 Task: Change the audio volume of the DirectX audio output to 1.00.
Action: Mouse moved to (106, 10)
Screenshot: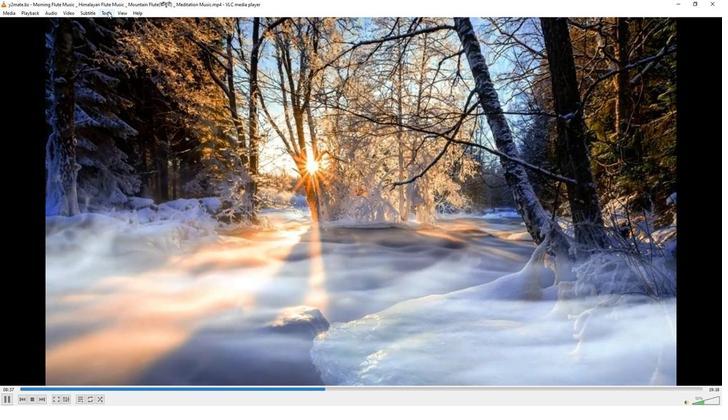 
Action: Mouse pressed left at (106, 10)
Screenshot: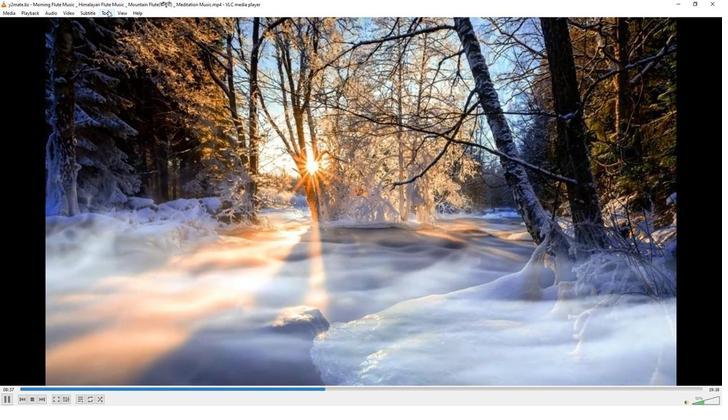
Action: Mouse moved to (107, 103)
Screenshot: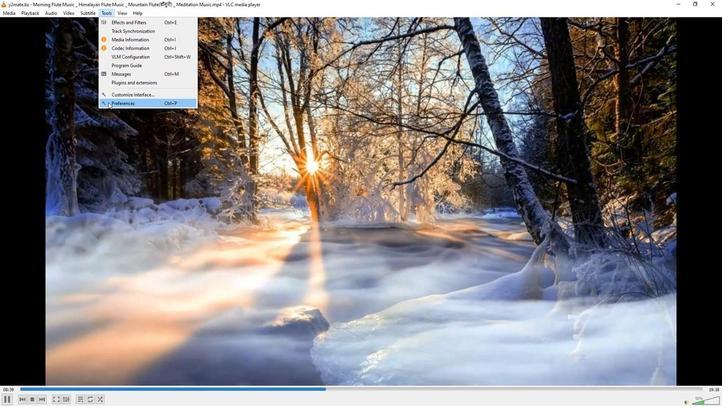 
Action: Mouse pressed left at (107, 103)
Screenshot: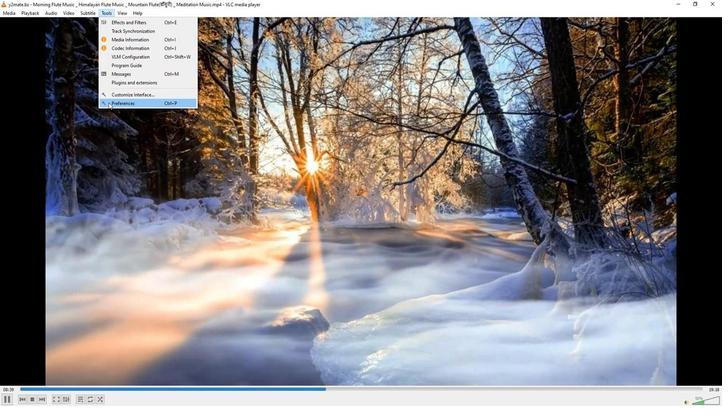 
Action: Mouse moved to (239, 334)
Screenshot: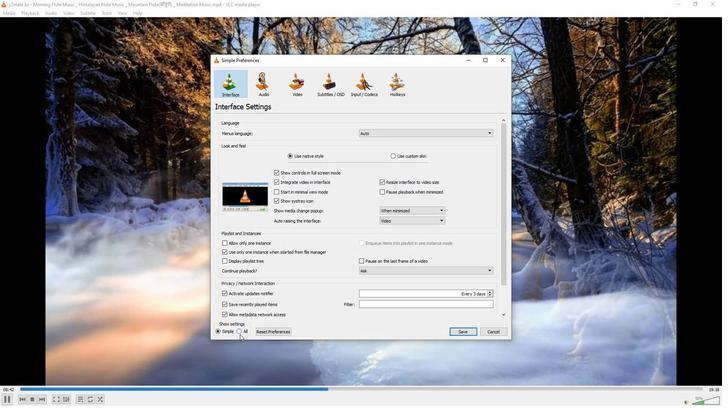
Action: Mouse pressed left at (239, 334)
Screenshot: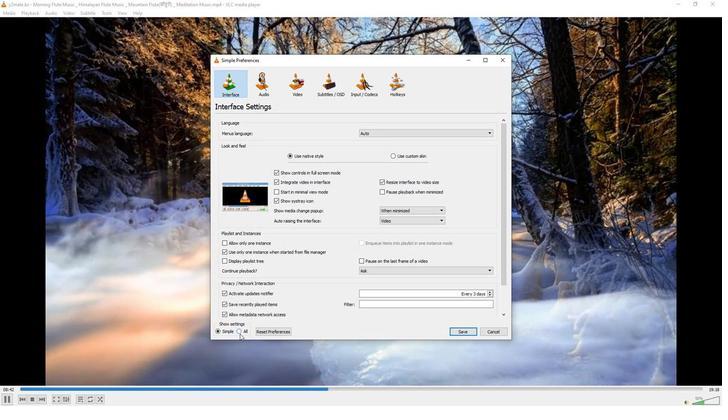 
Action: Mouse moved to (228, 173)
Screenshot: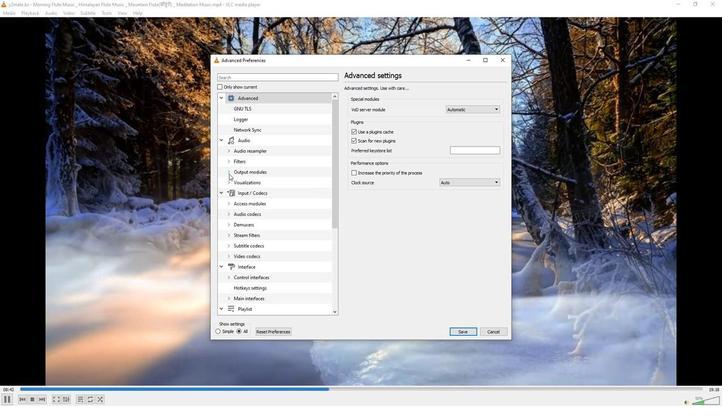 
Action: Mouse pressed left at (228, 173)
Screenshot: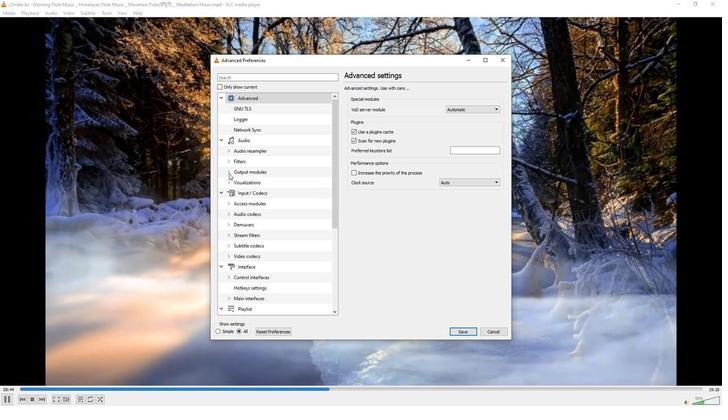 
Action: Mouse moved to (248, 182)
Screenshot: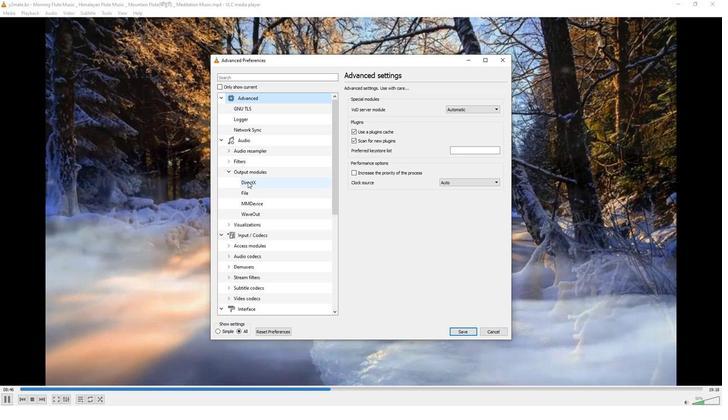
Action: Mouse pressed left at (248, 182)
Screenshot: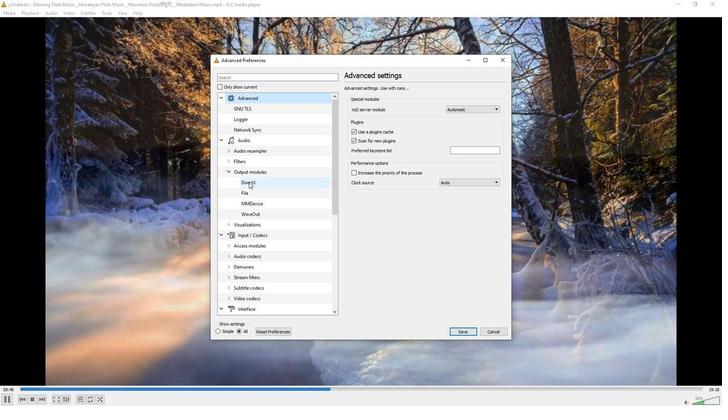 
Action: Mouse moved to (503, 128)
Screenshot: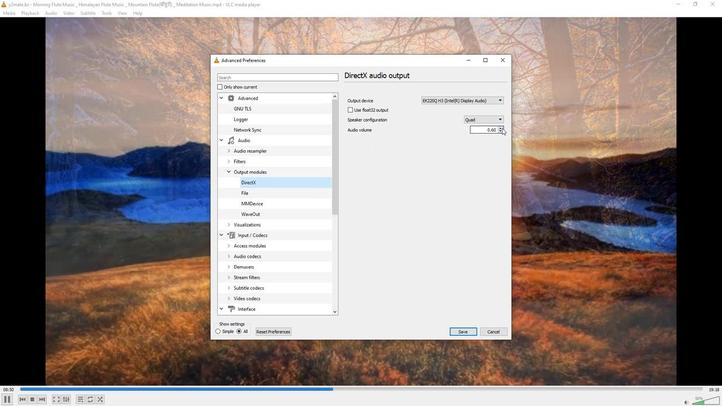 
Action: Mouse pressed left at (503, 128)
Screenshot: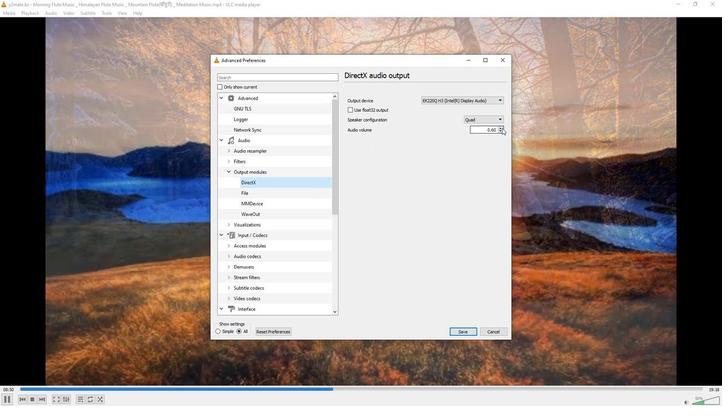 
Action: Mouse pressed left at (503, 128)
Screenshot: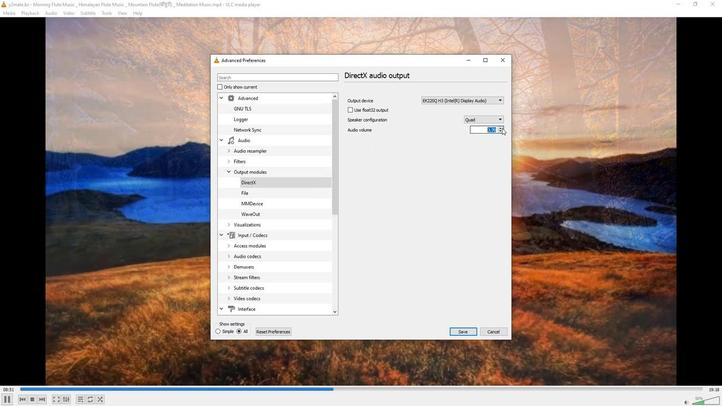 
Action: Mouse pressed left at (503, 128)
Screenshot: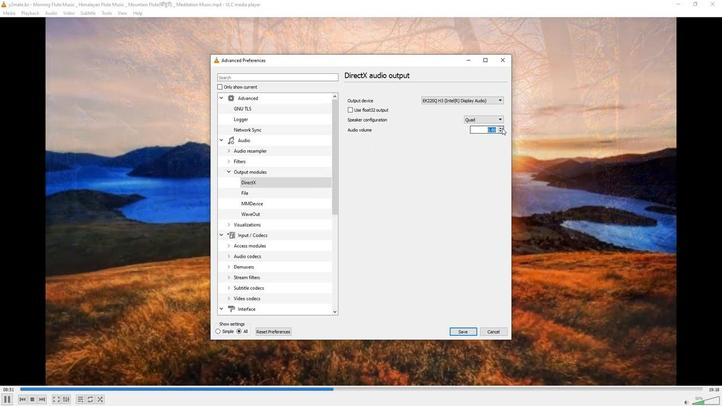 
Action: Mouse pressed left at (503, 128)
Screenshot: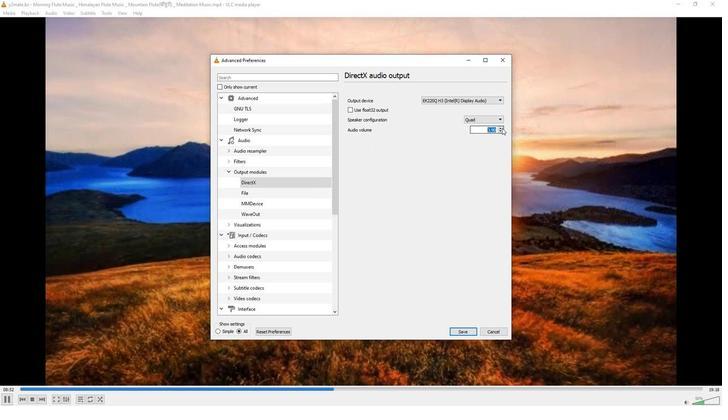 
Action: Mouse moved to (505, 133)
Screenshot: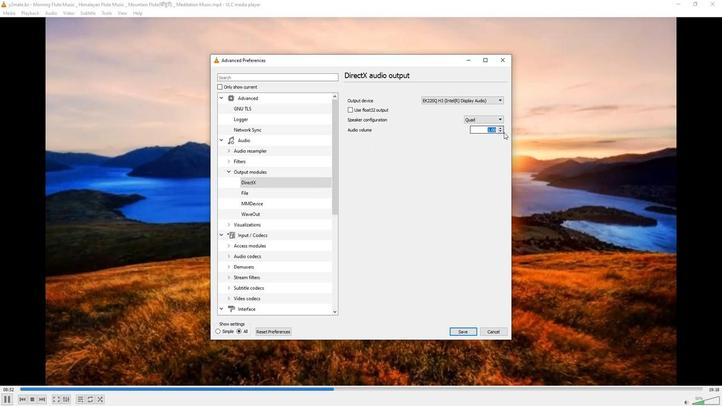 
Action: Mouse pressed left at (505, 133)
Screenshot: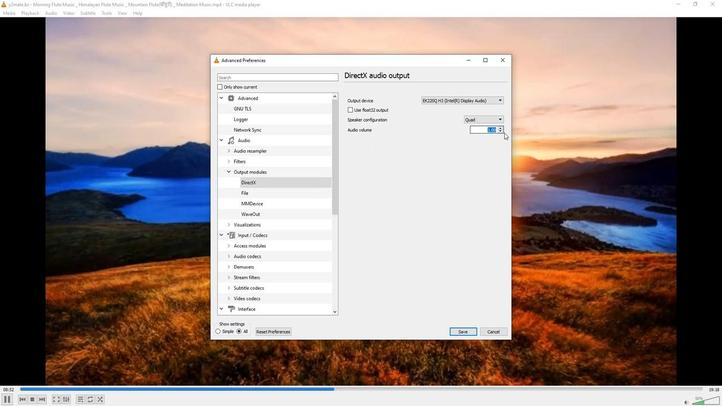 
Action: Mouse moved to (505, 134)
Screenshot: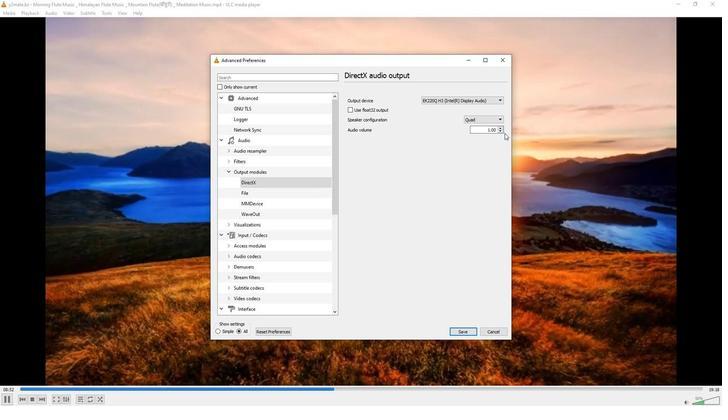 
